 Task: Create a rule when a start date more than 1 days from now is set on a card by anyone.
Action: Mouse pressed left at (741, 210)
Screenshot: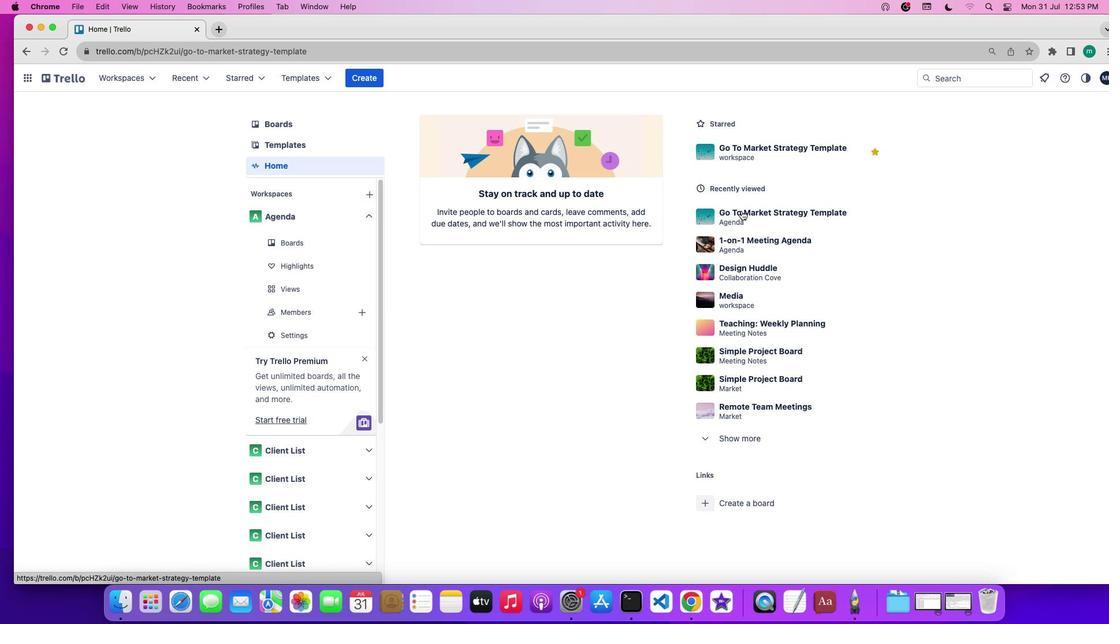 
Action: Mouse moved to (963, 256)
Screenshot: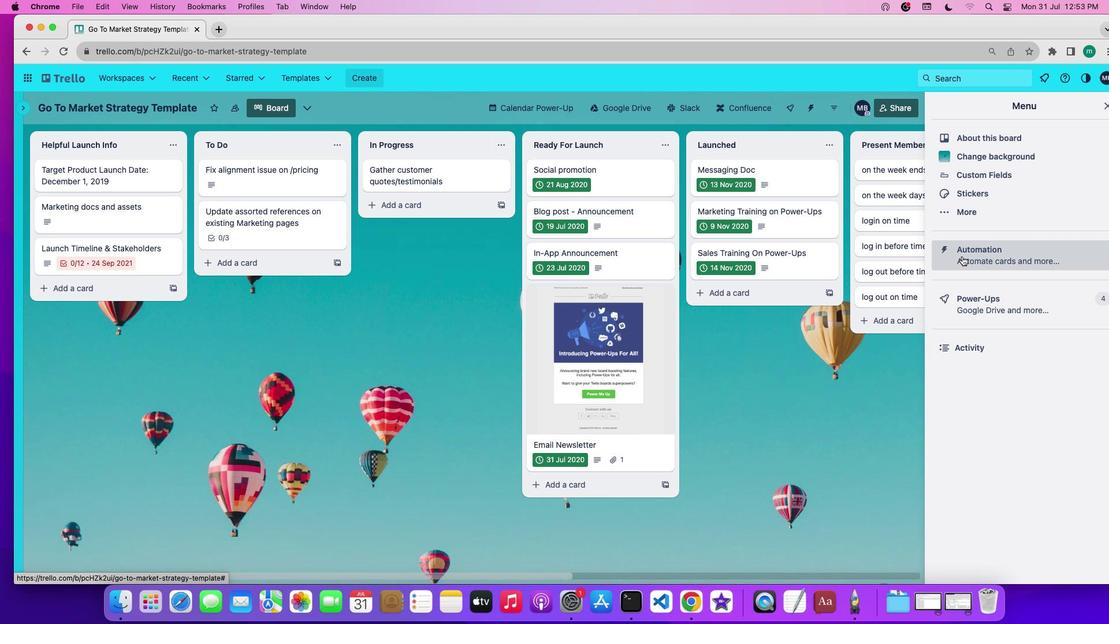 
Action: Mouse pressed left at (963, 256)
Screenshot: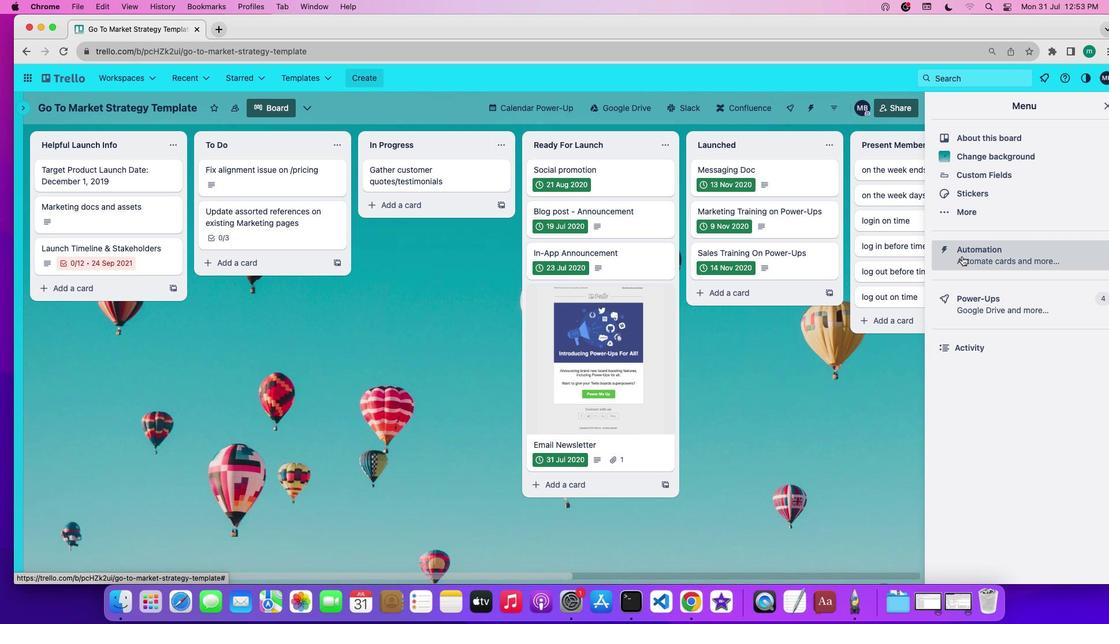
Action: Mouse moved to (106, 208)
Screenshot: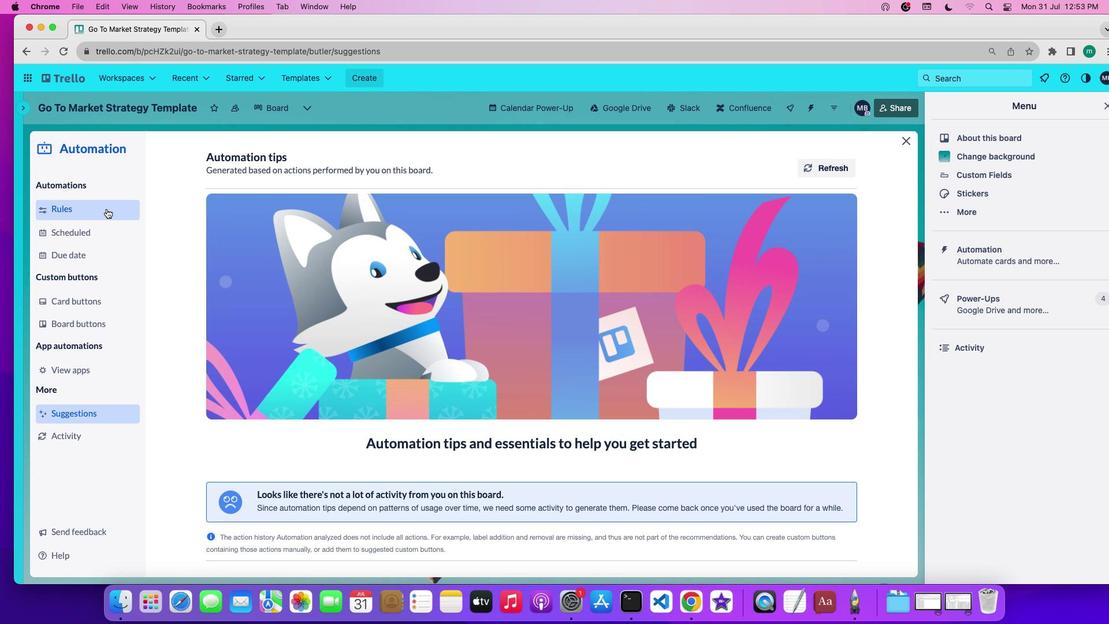 
Action: Mouse pressed left at (106, 208)
Screenshot: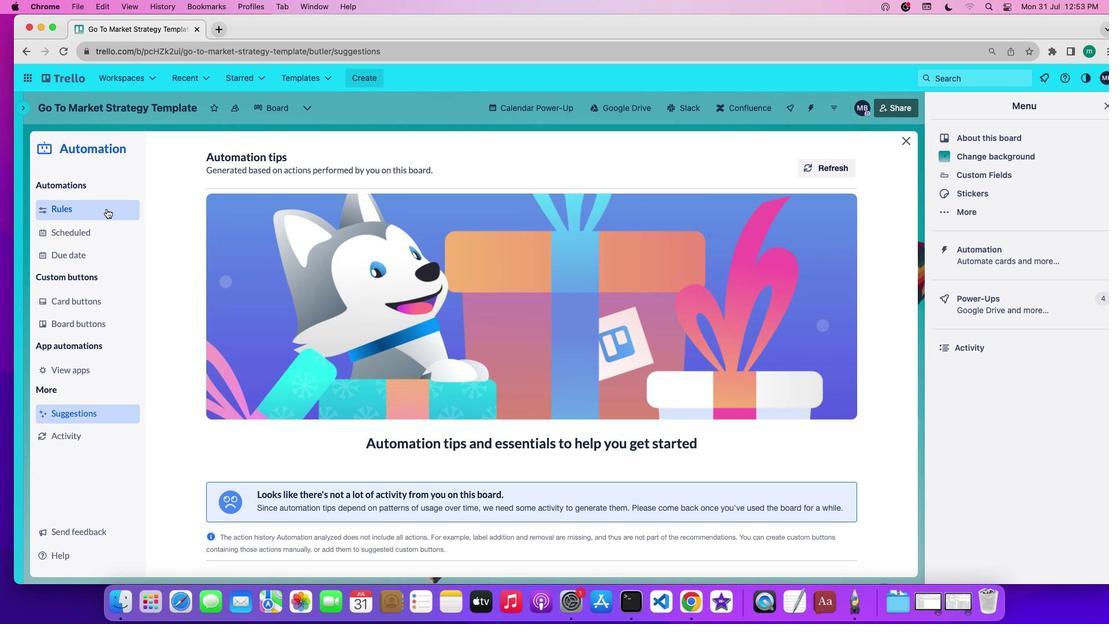 
Action: Mouse moved to (280, 416)
Screenshot: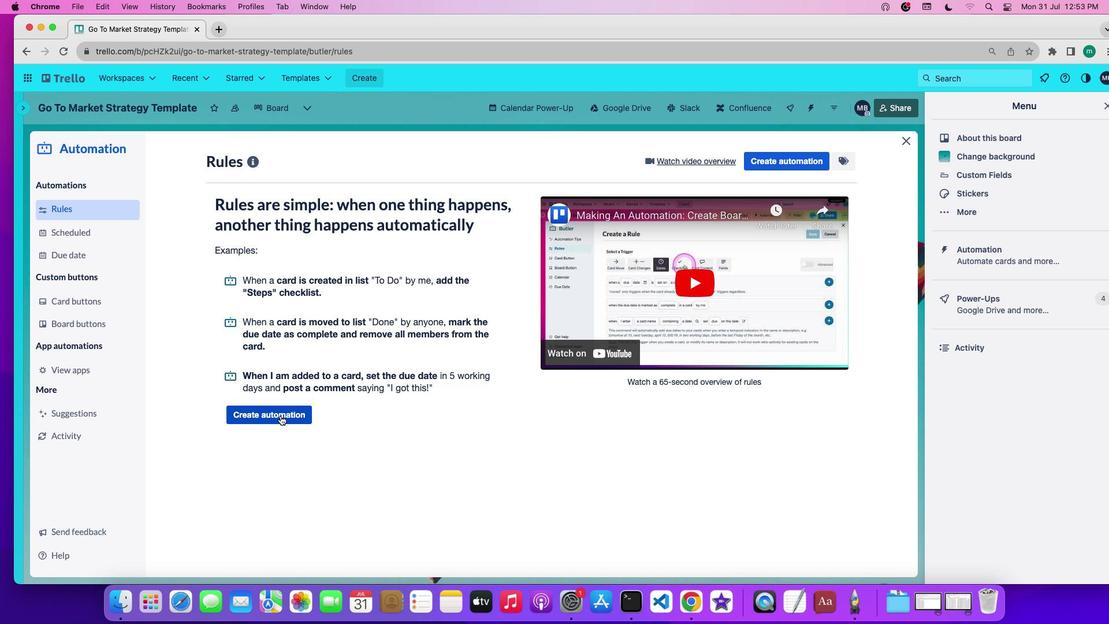 
Action: Mouse pressed left at (280, 416)
Screenshot: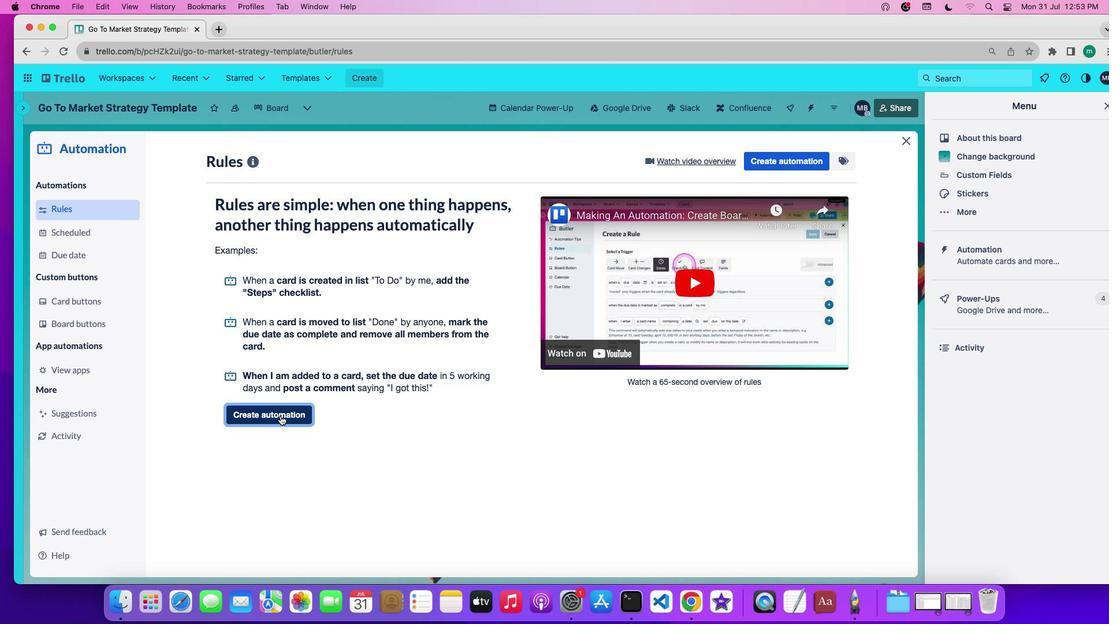 
Action: Mouse moved to (501, 268)
Screenshot: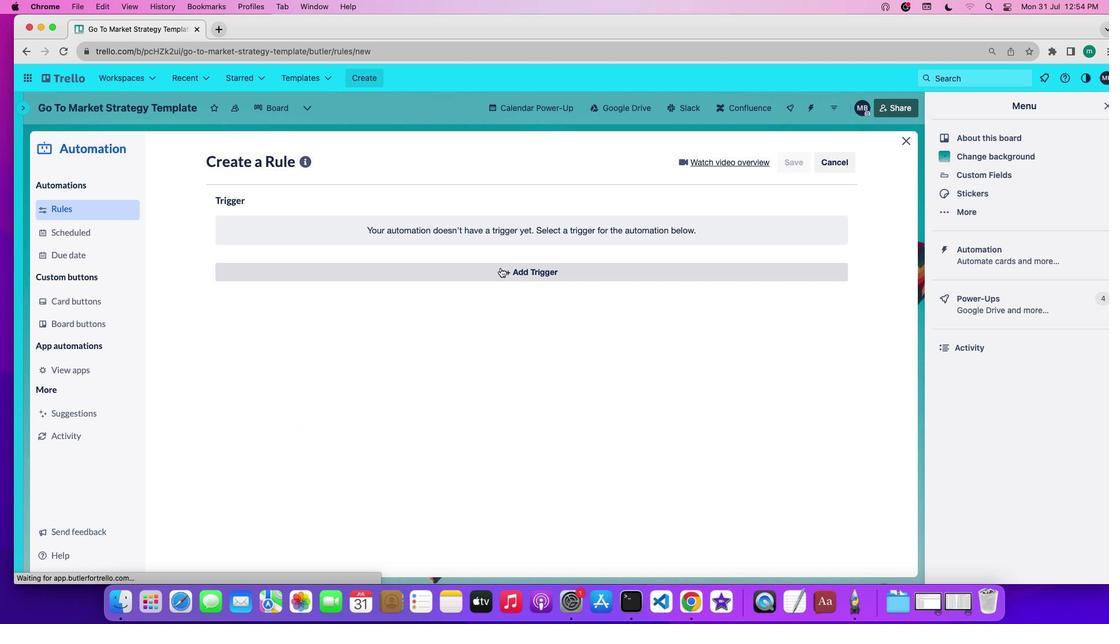 
Action: Mouse pressed left at (501, 268)
Screenshot: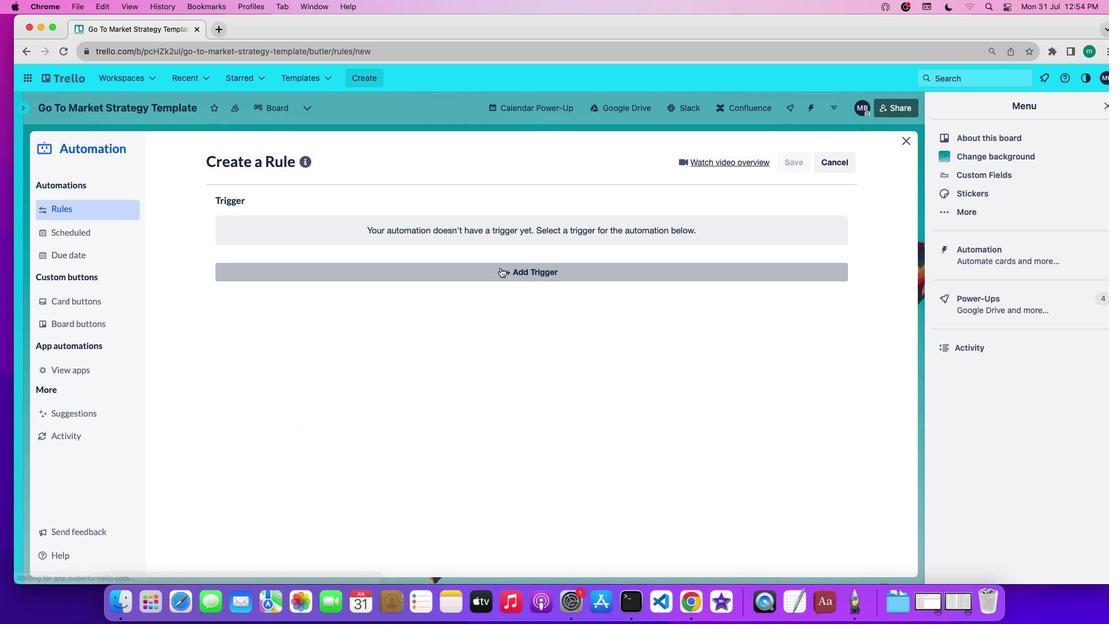 
Action: Mouse moved to (349, 311)
Screenshot: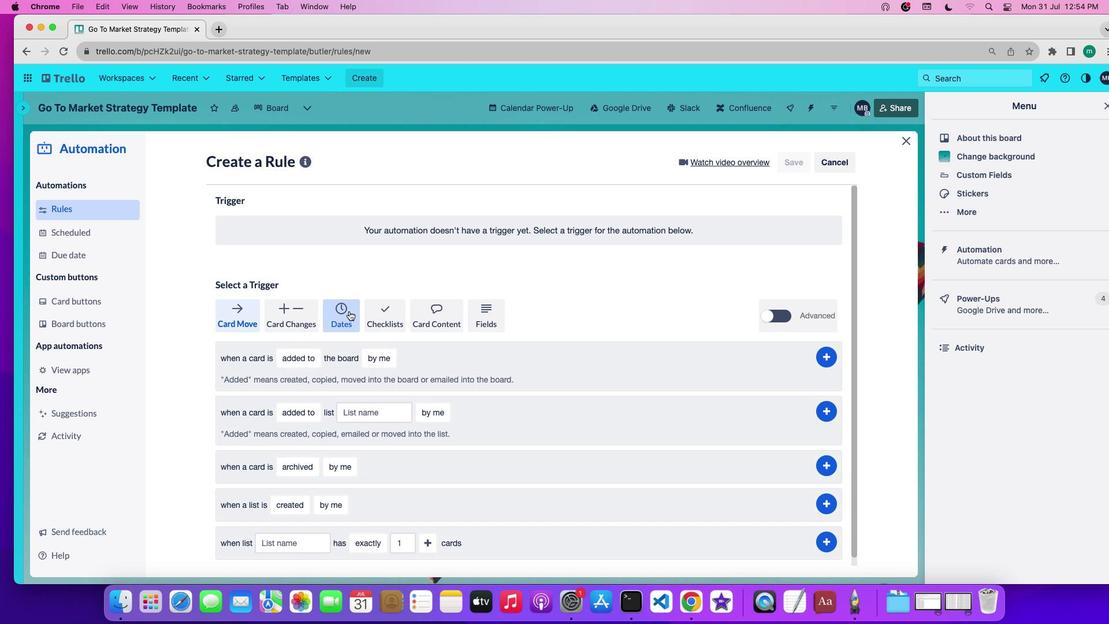 
Action: Mouse pressed left at (349, 311)
Screenshot: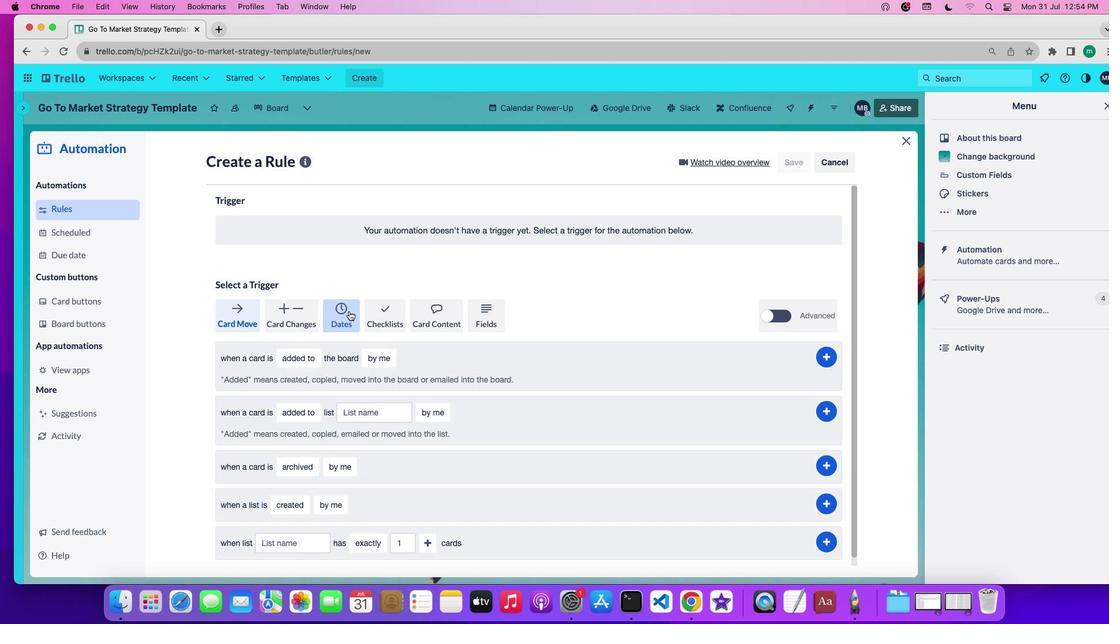 
Action: Mouse moved to (259, 361)
Screenshot: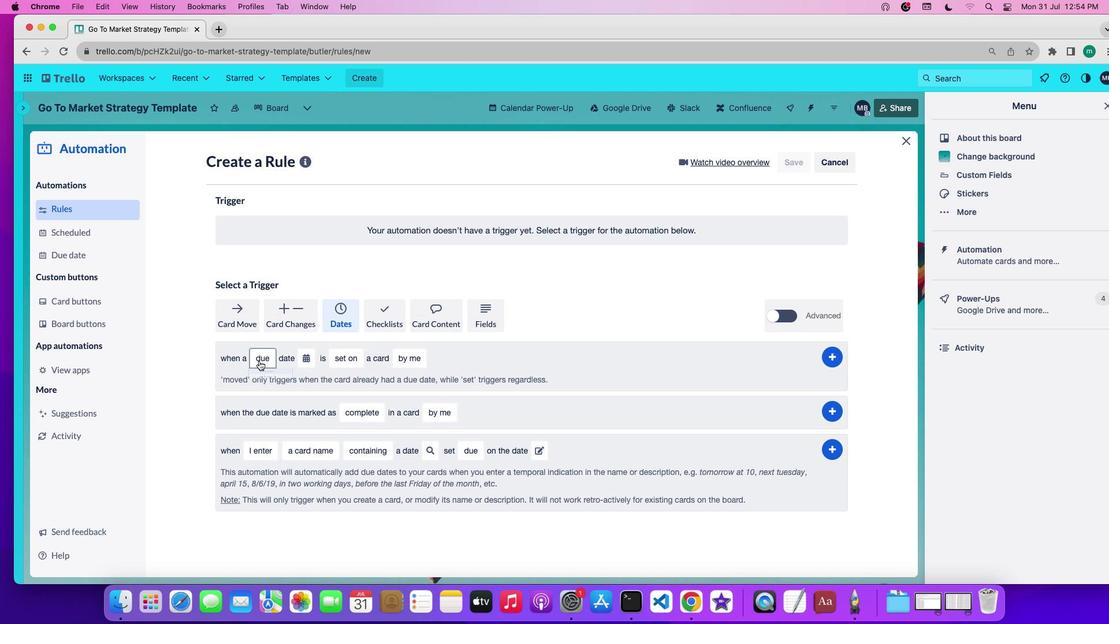 
Action: Mouse pressed left at (259, 361)
Screenshot: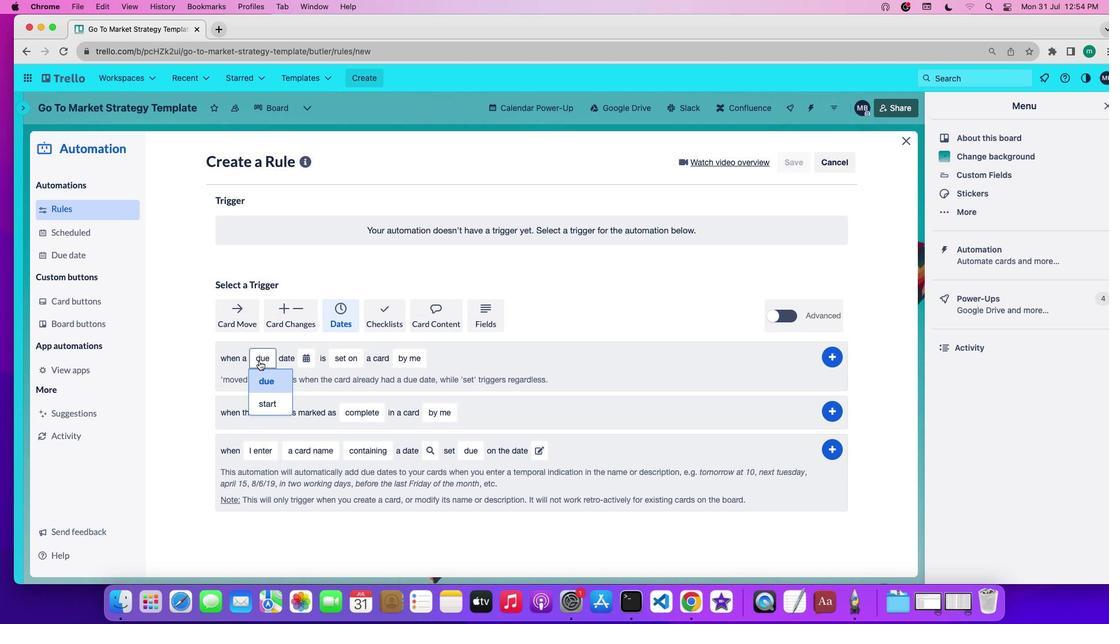 
Action: Mouse moved to (272, 401)
Screenshot: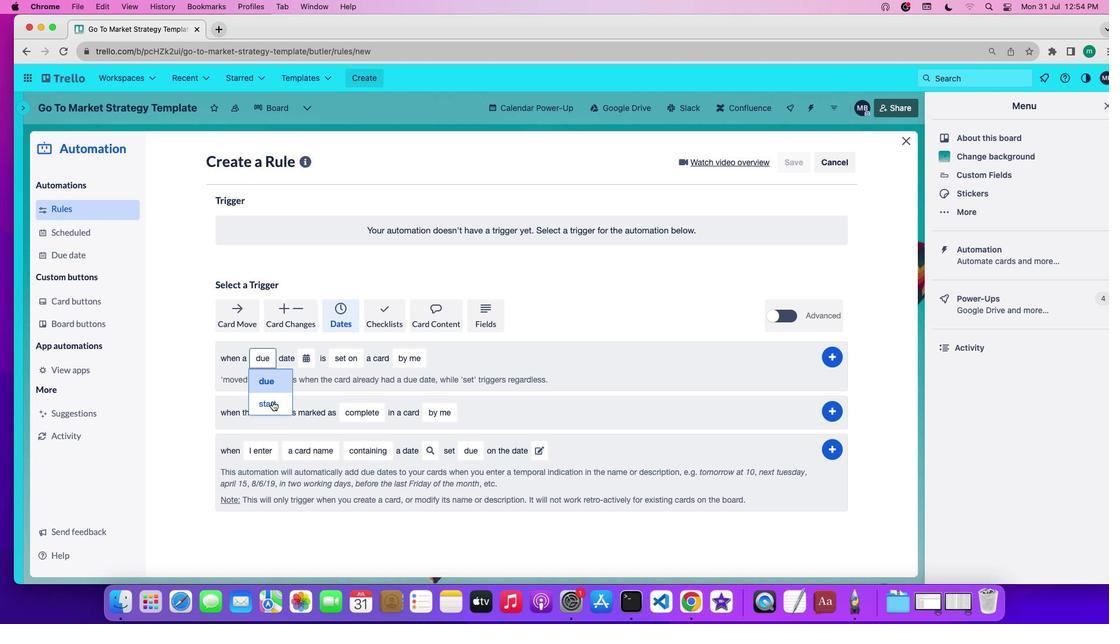 
Action: Mouse pressed left at (272, 401)
Screenshot: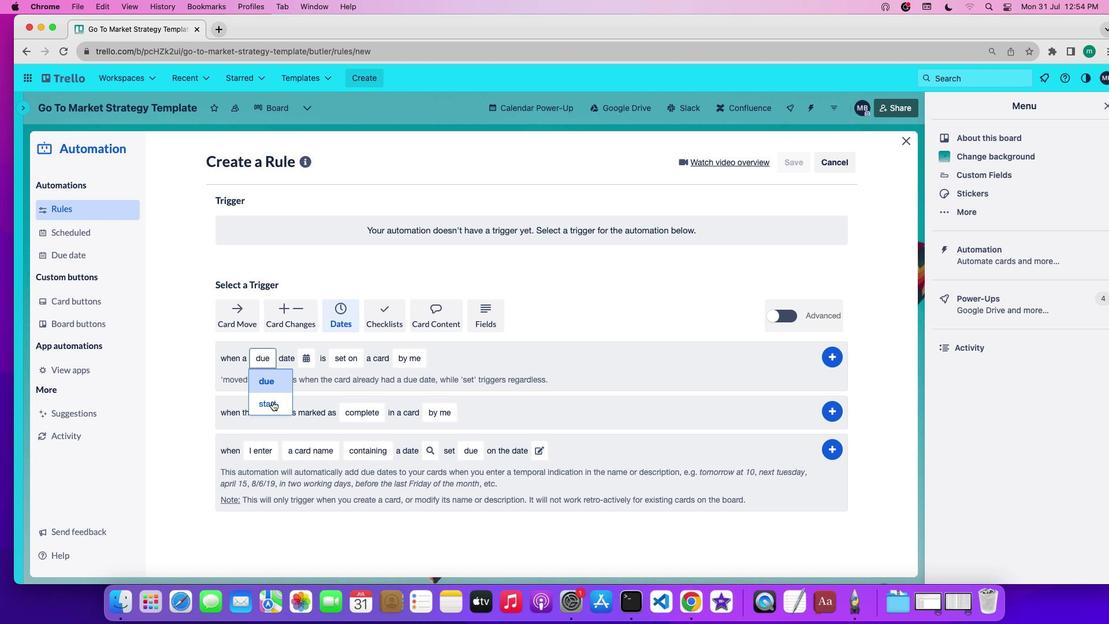 
Action: Mouse moved to (310, 358)
Screenshot: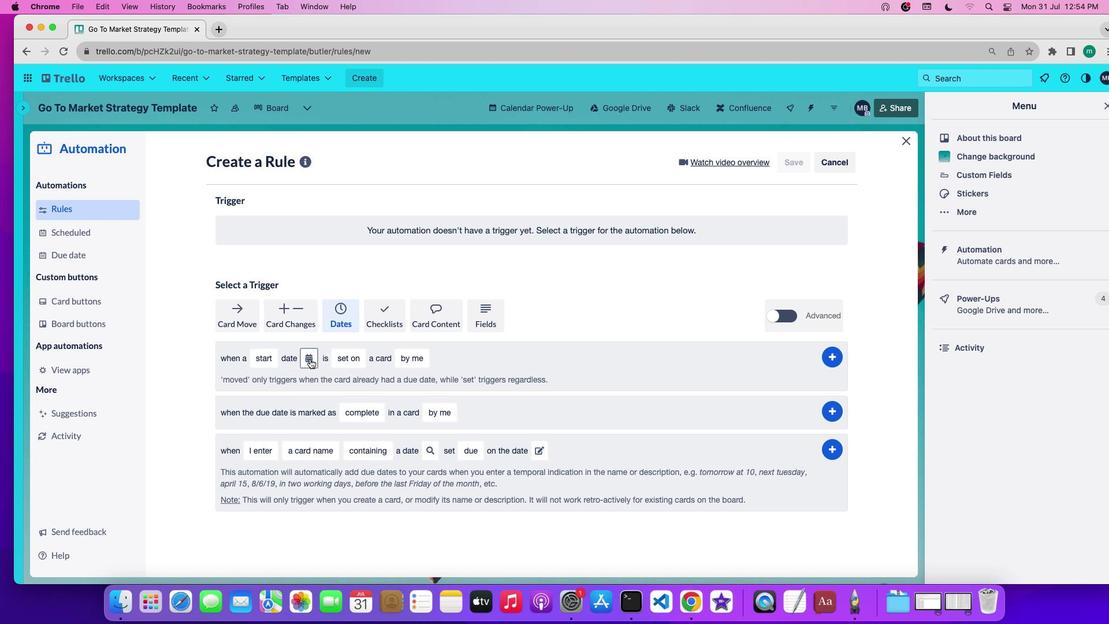 
Action: Mouse pressed left at (310, 358)
Screenshot: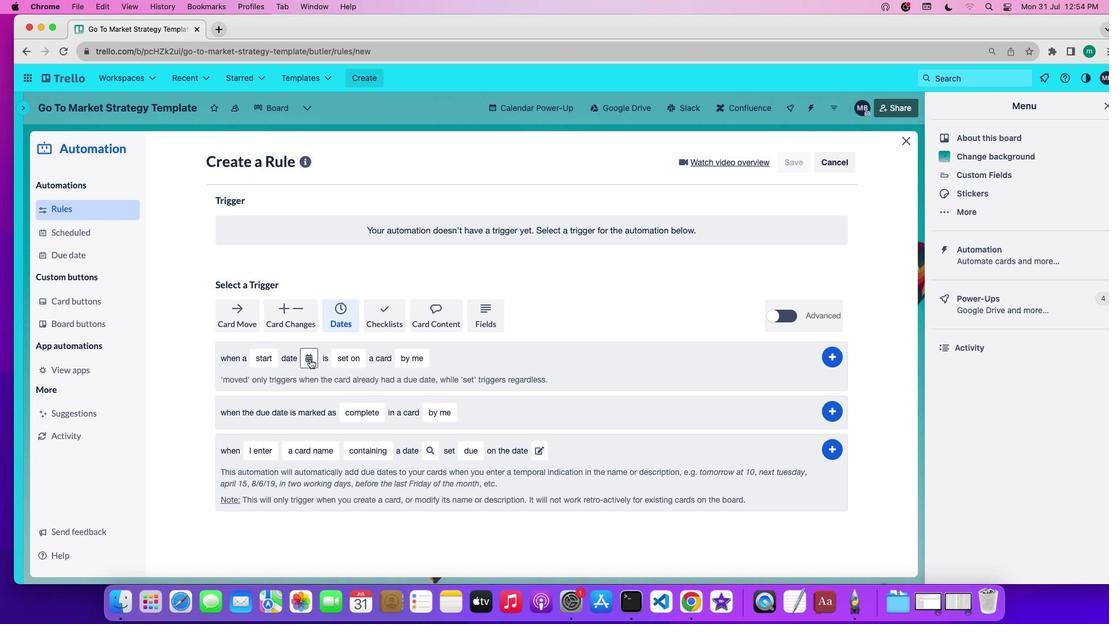 
Action: Mouse moved to (317, 430)
Screenshot: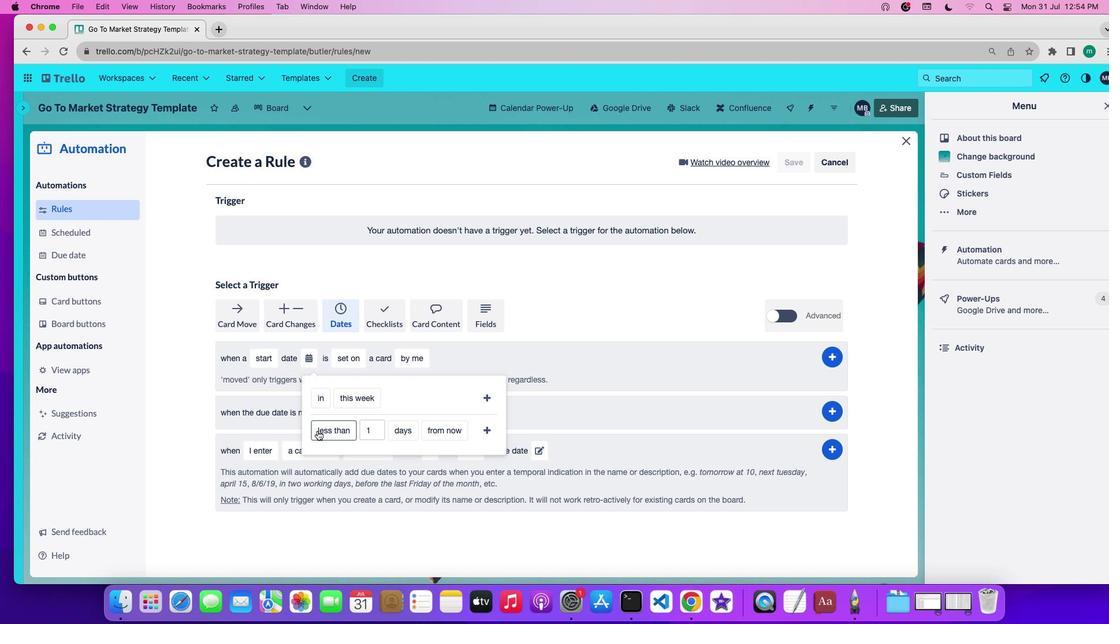 
Action: Mouse pressed left at (317, 430)
Screenshot: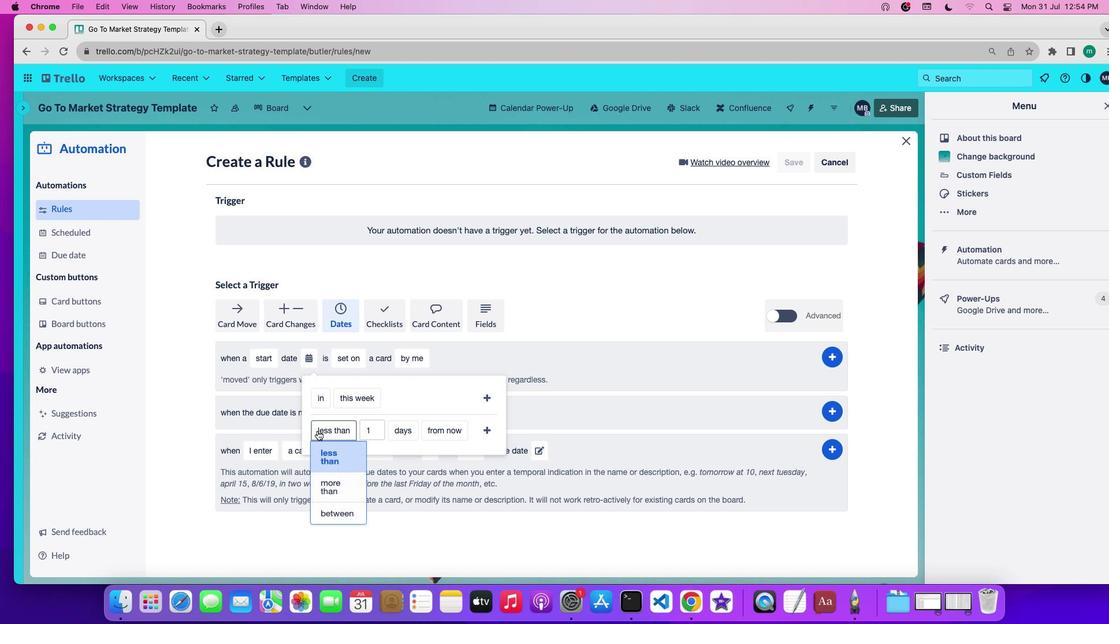 
Action: Mouse moved to (329, 483)
Screenshot: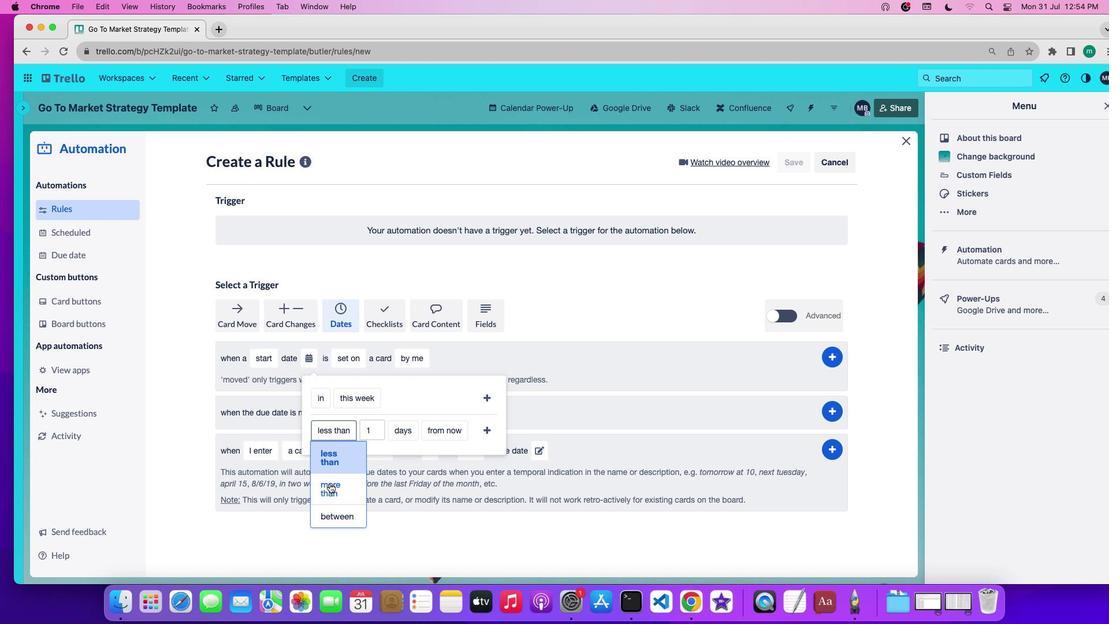 
Action: Mouse pressed left at (329, 483)
Screenshot: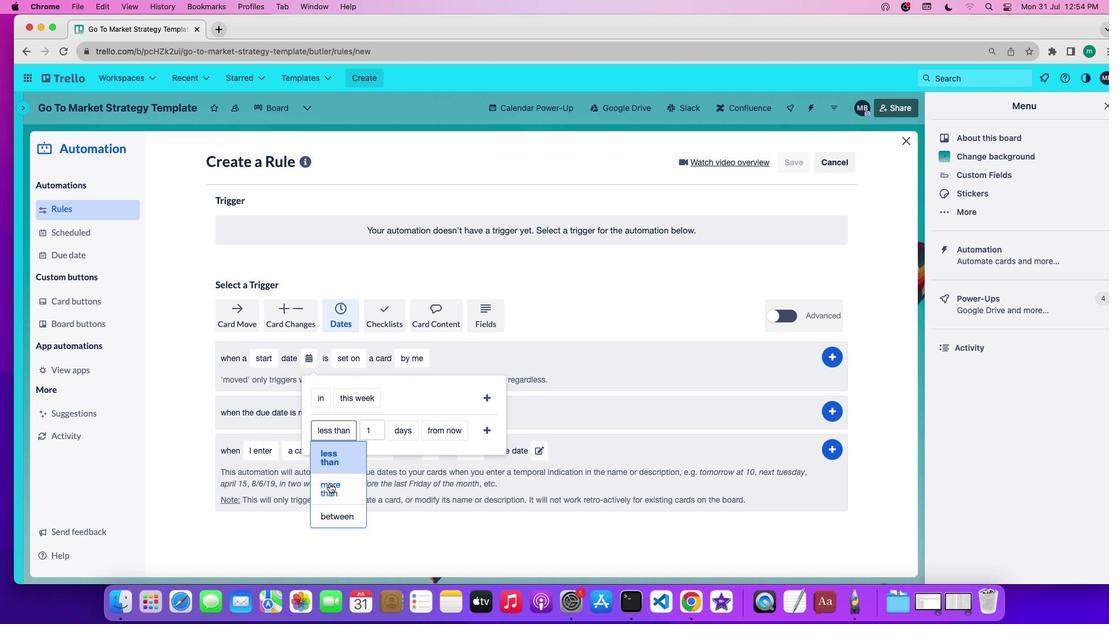 
Action: Mouse moved to (401, 431)
Screenshot: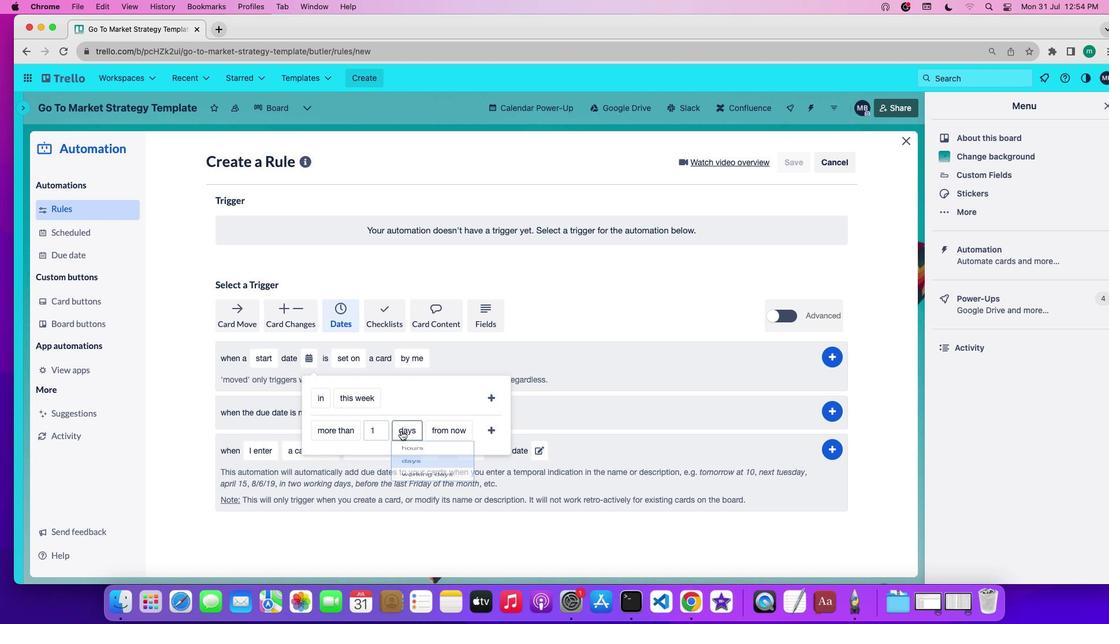 
Action: Mouse pressed left at (401, 431)
Screenshot: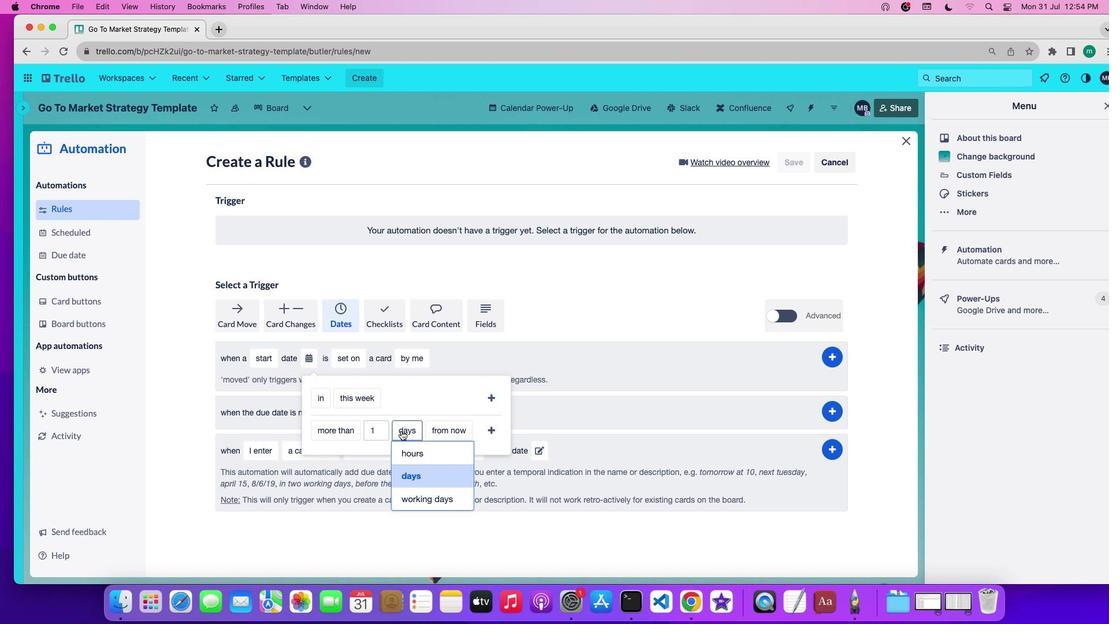 
Action: Mouse moved to (406, 476)
Screenshot: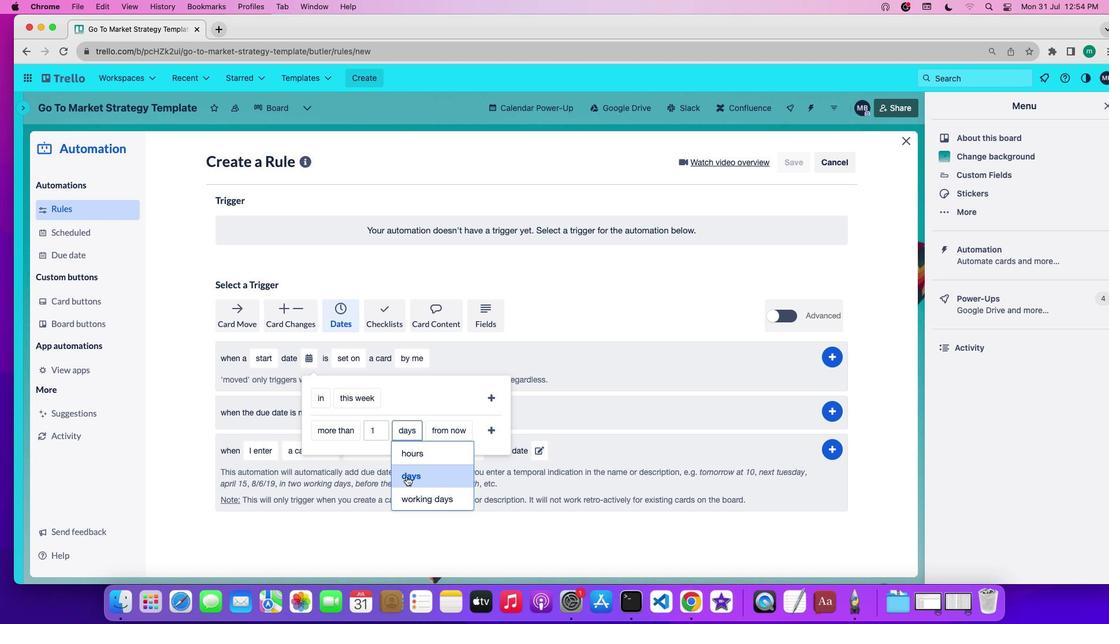
Action: Mouse pressed left at (406, 476)
Screenshot: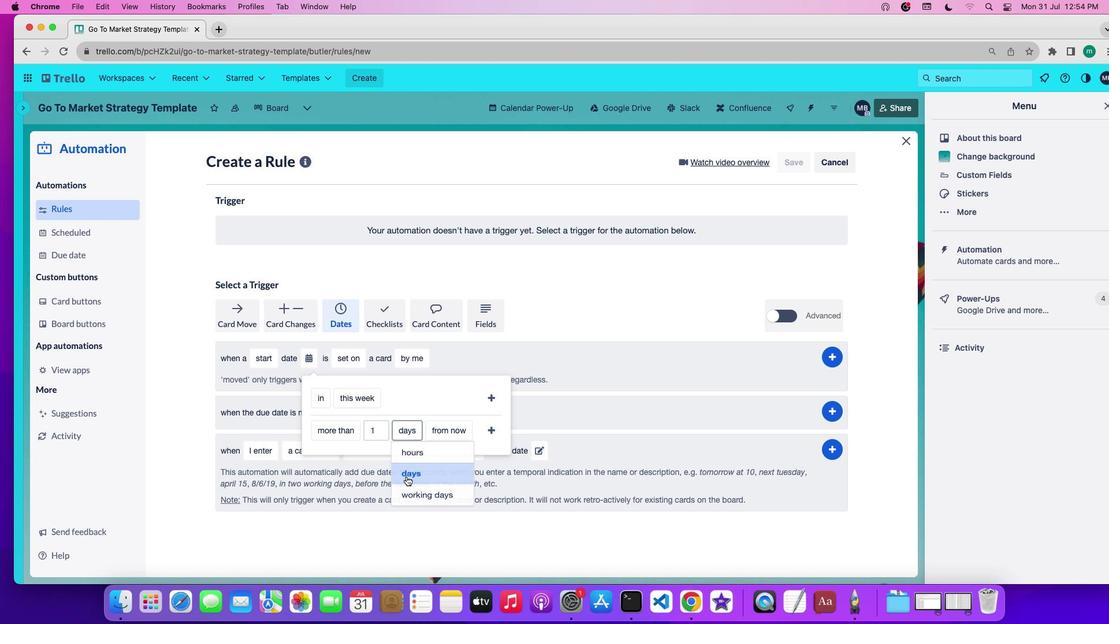 
Action: Mouse moved to (458, 430)
Screenshot: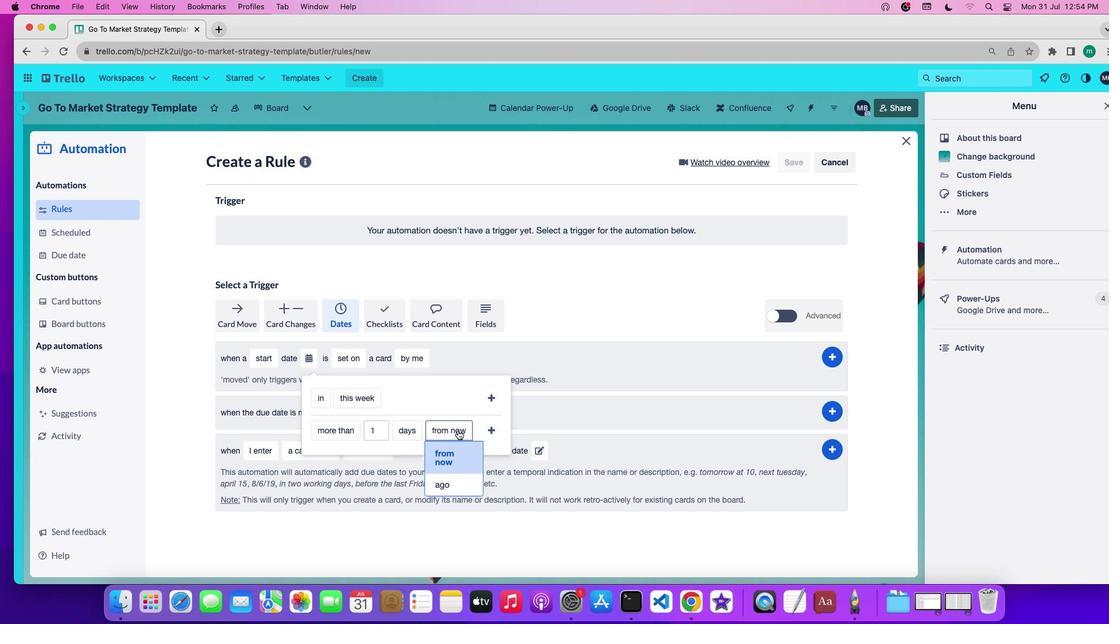 
Action: Mouse pressed left at (458, 430)
Screenshot: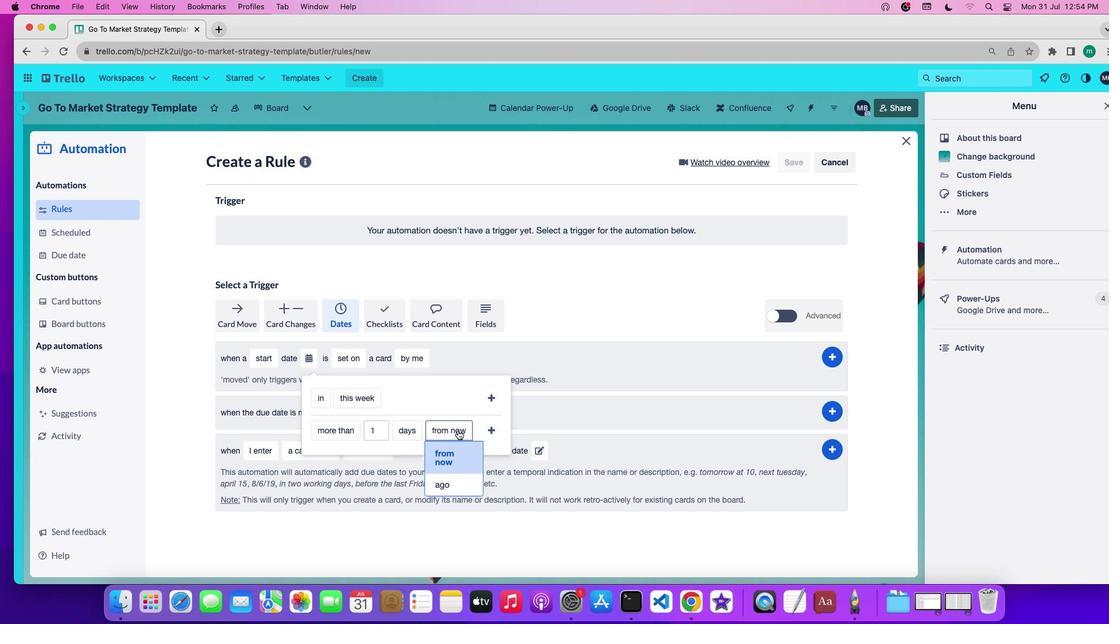 
Action: Mouse moved to (454, 456)
Screenshot: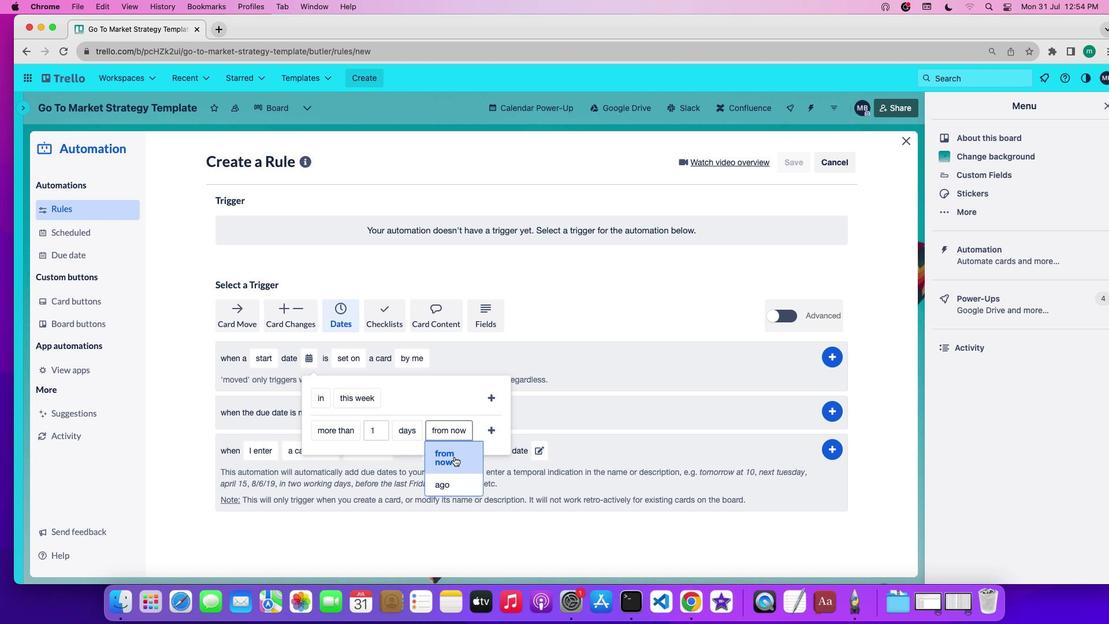 
Action: Mouse pressed left at (454, 456)
Screenshot: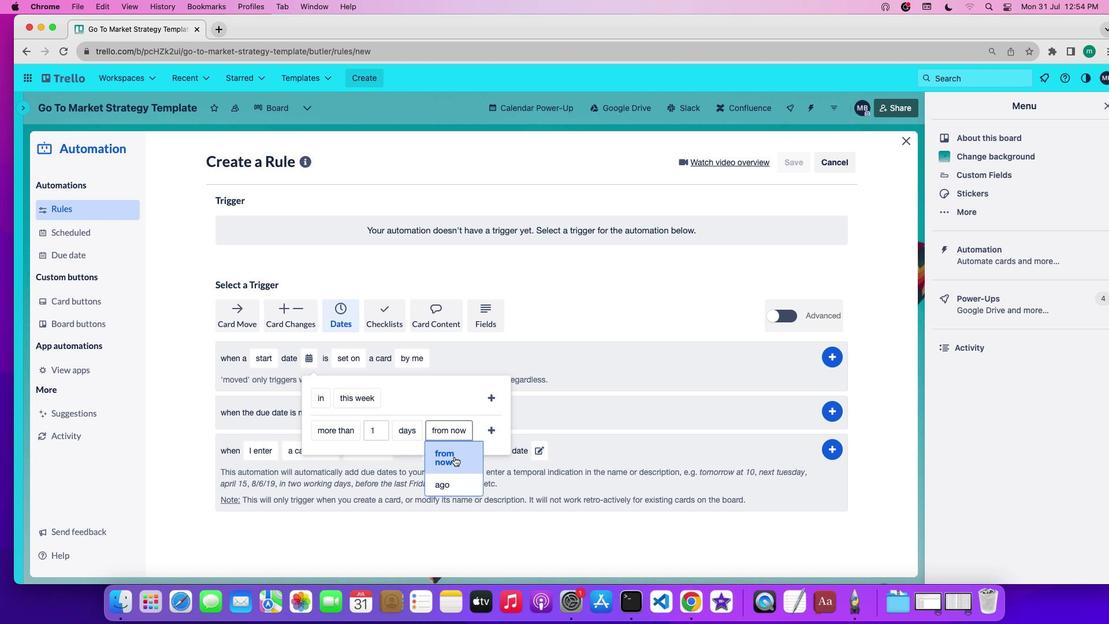 
Action: Mouse moved to (484, 430)
Screenshot: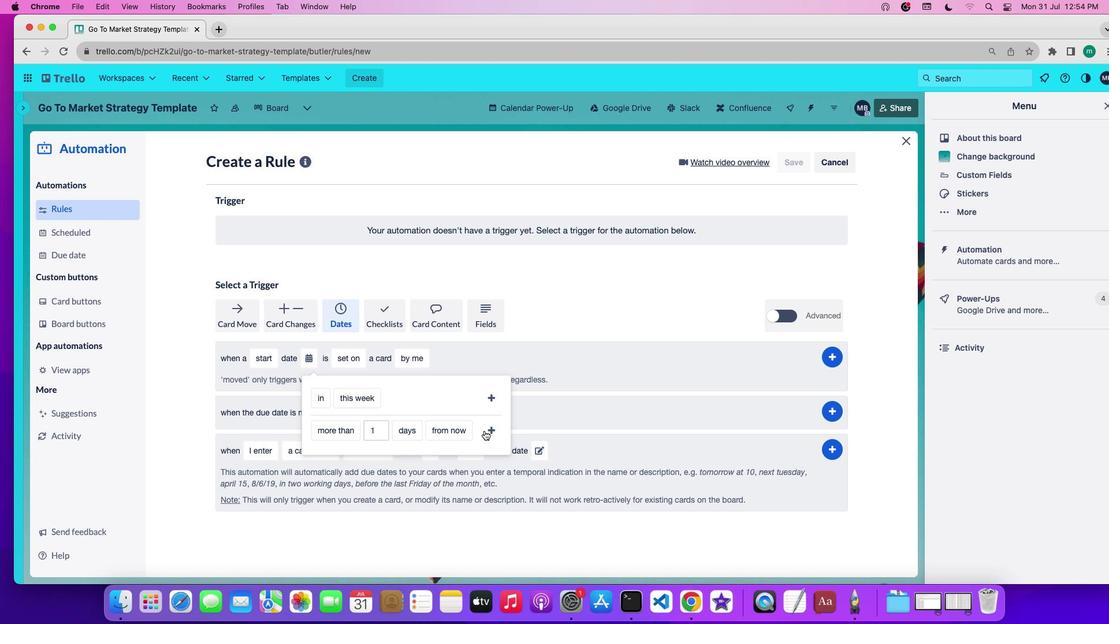 
Action: Mouse pressed left at (484, 430)
Screenshot: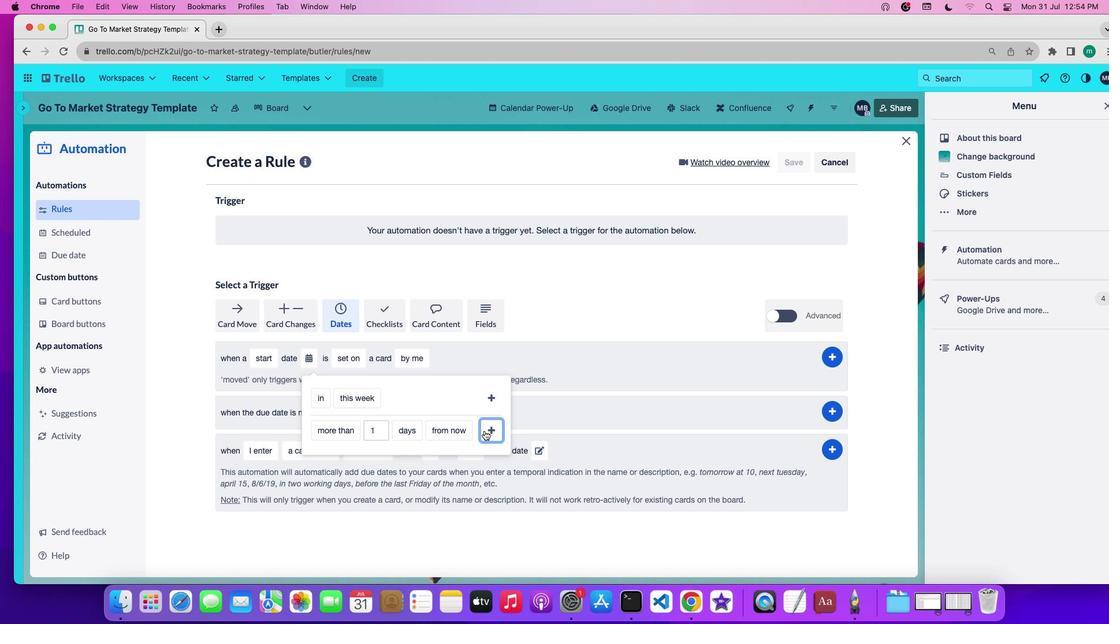 
Action: Mouse moved to (453, 360)
Screenshot: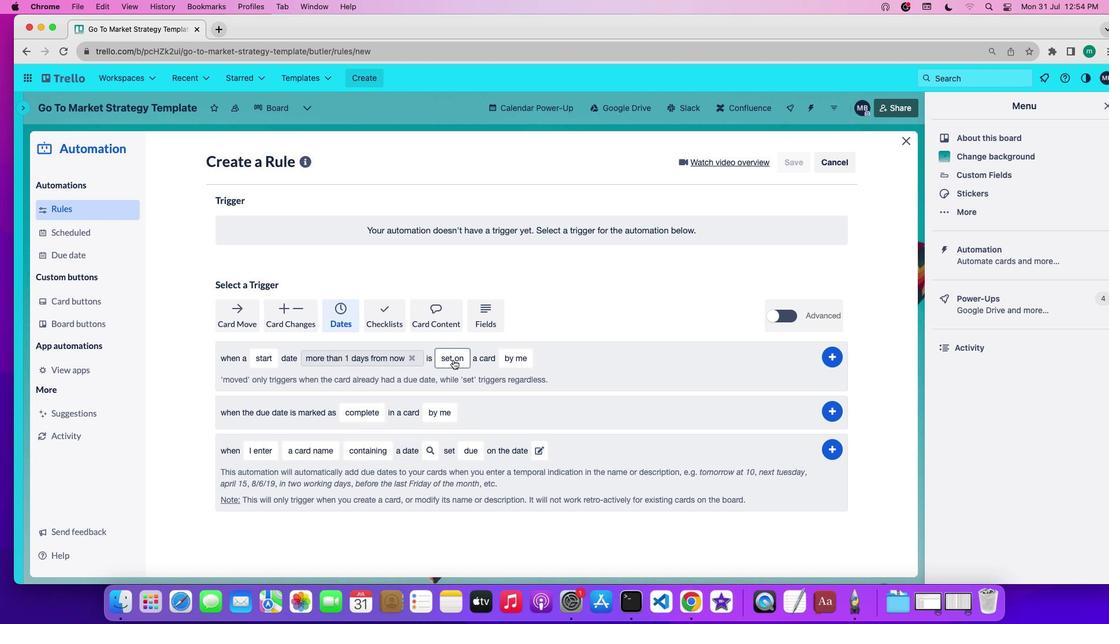 
Action: Mouse pressed left at (453, 360)
Screenshot: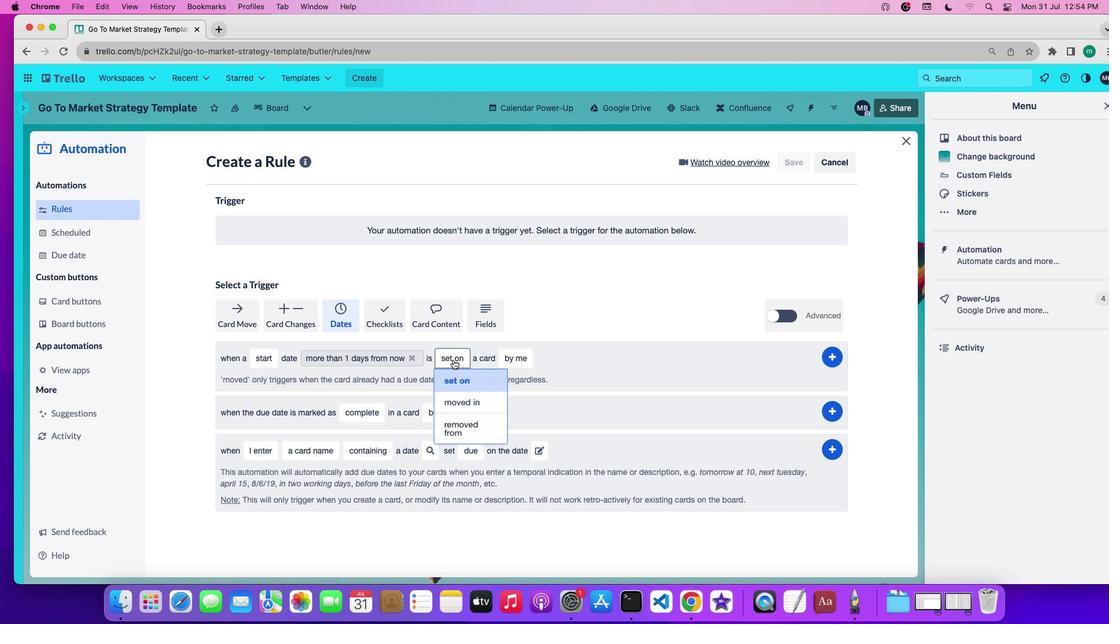 
Action: Mouse moved to (469, 384)
Screenshot: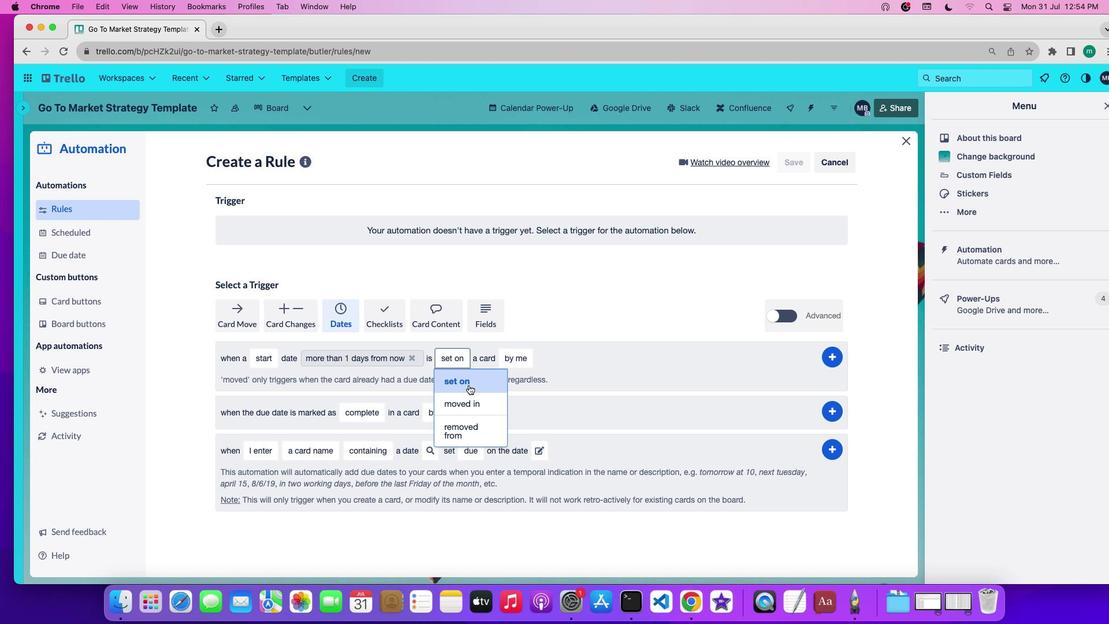 
Action: Mouse pressed left at (469, 384)
Screenshot: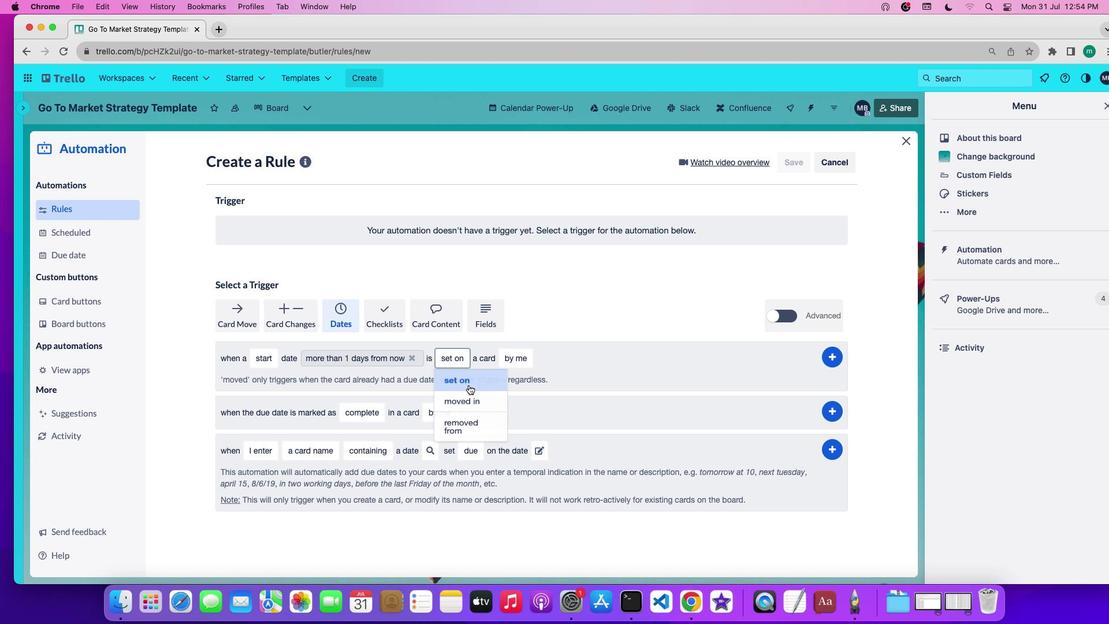 
Action: Mouse moved to (530, 357)
Screenshot: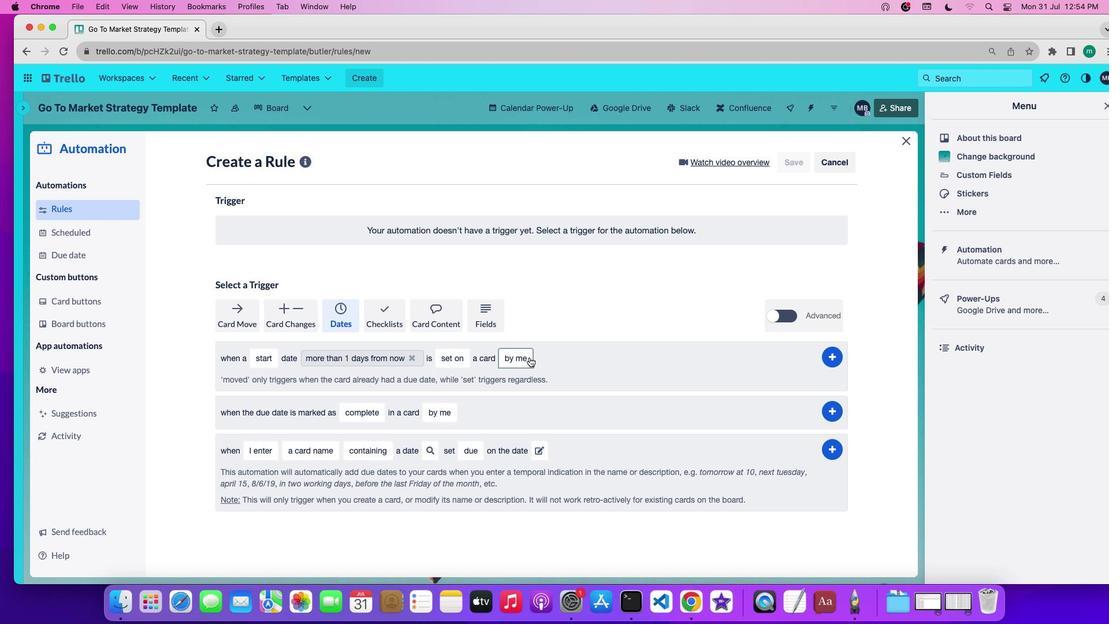 
Action: Mouse pressed left at (530, 357)
Screenshot: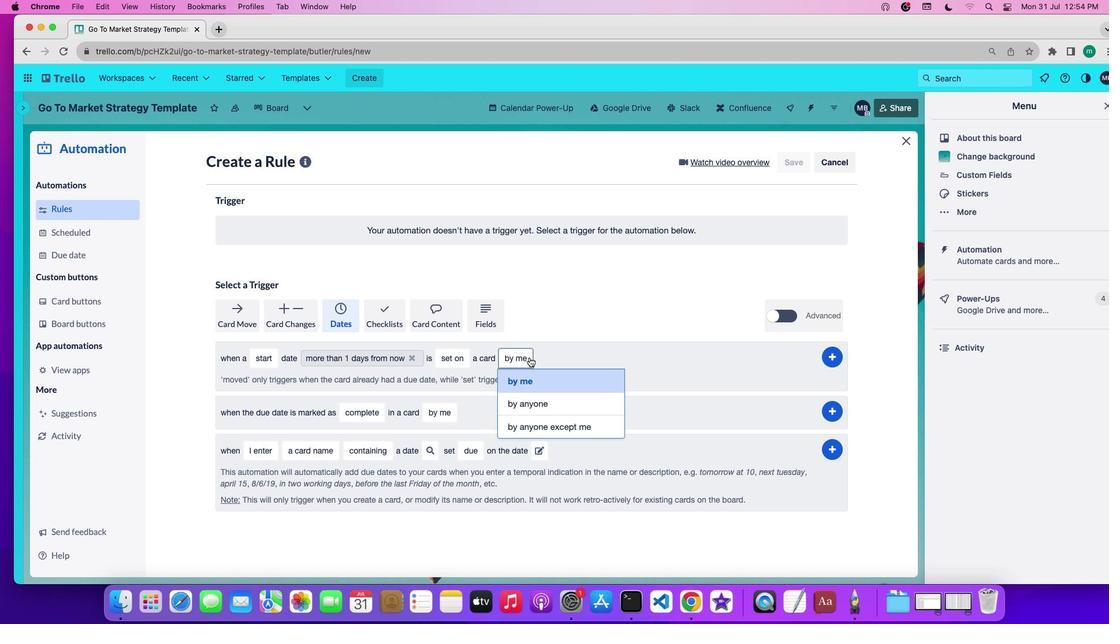 
Action: Mouse moved to (535, 402)
Screenshot: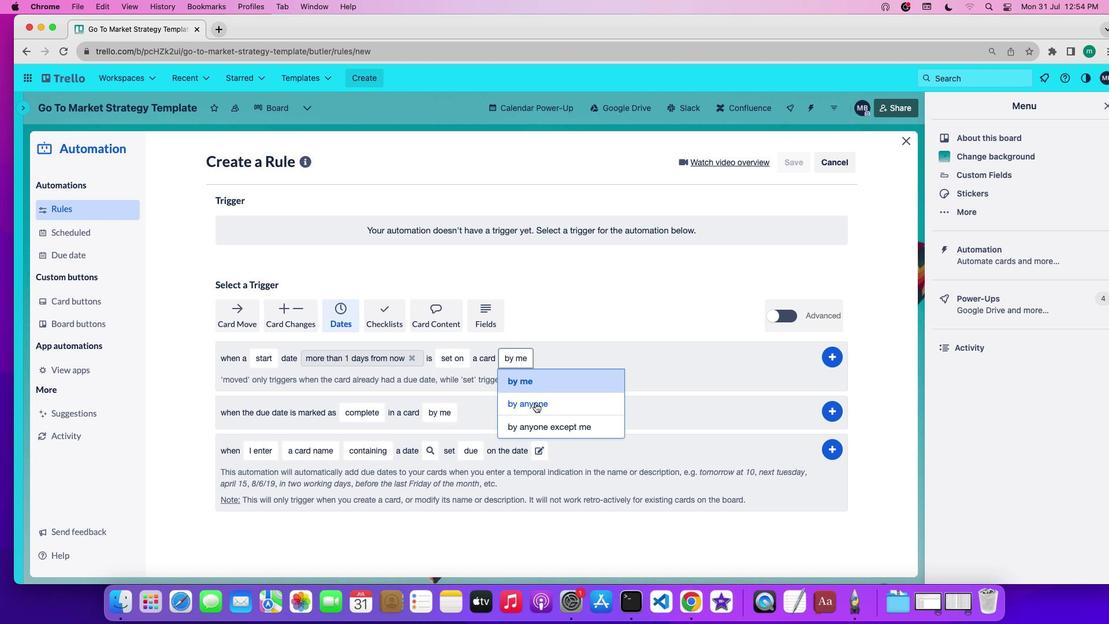 
Action: Mouse pressed left at (535, 402)
Screenshot: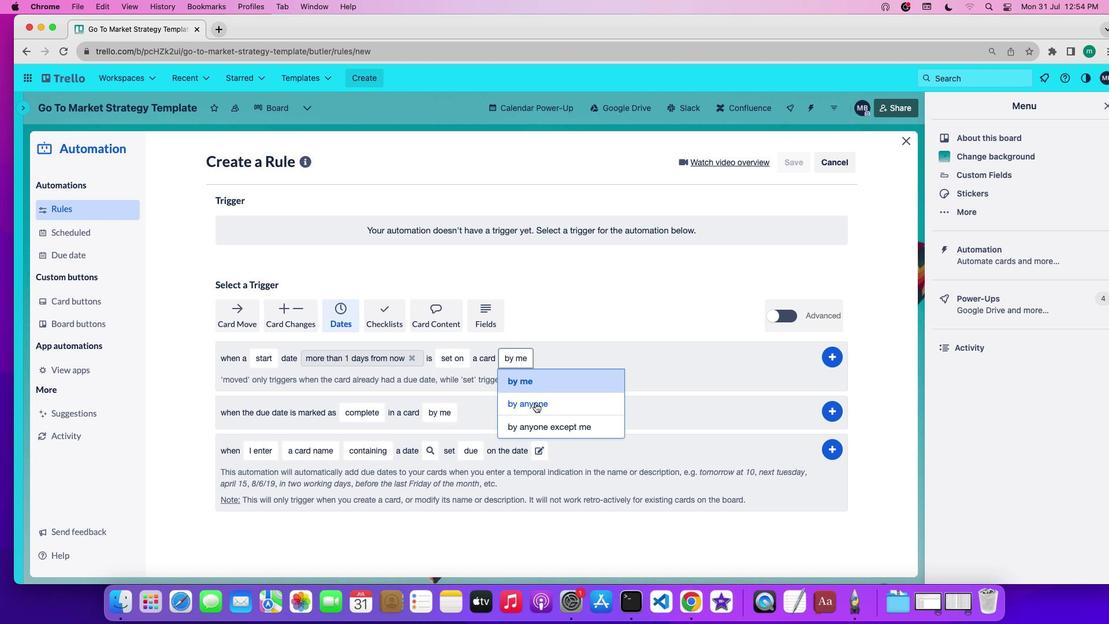 
Action: Mouse moved to (839, 360)
Screenshot: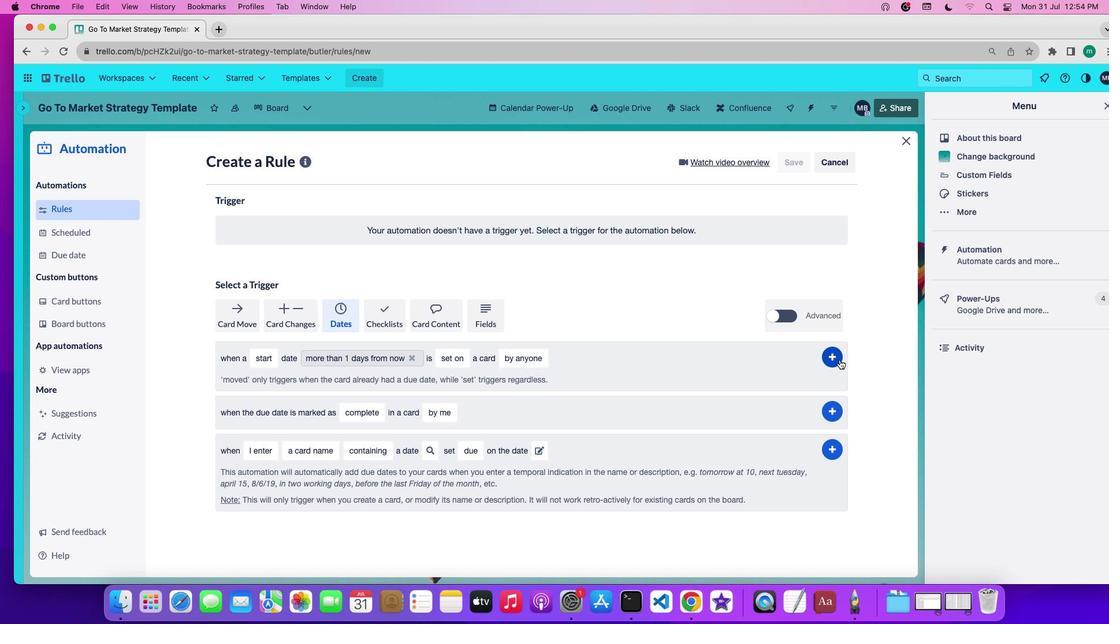 
Action: Mouse pressed left at (839, 360)
Screenshot: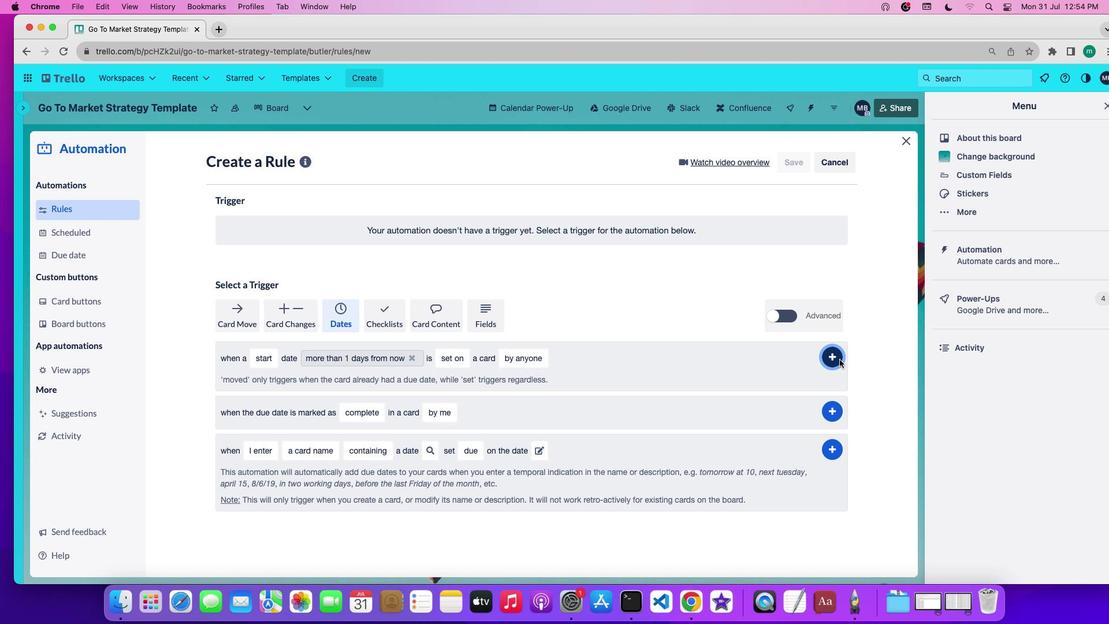 
Action: Mouse moved to (728, 395)
Screenshot: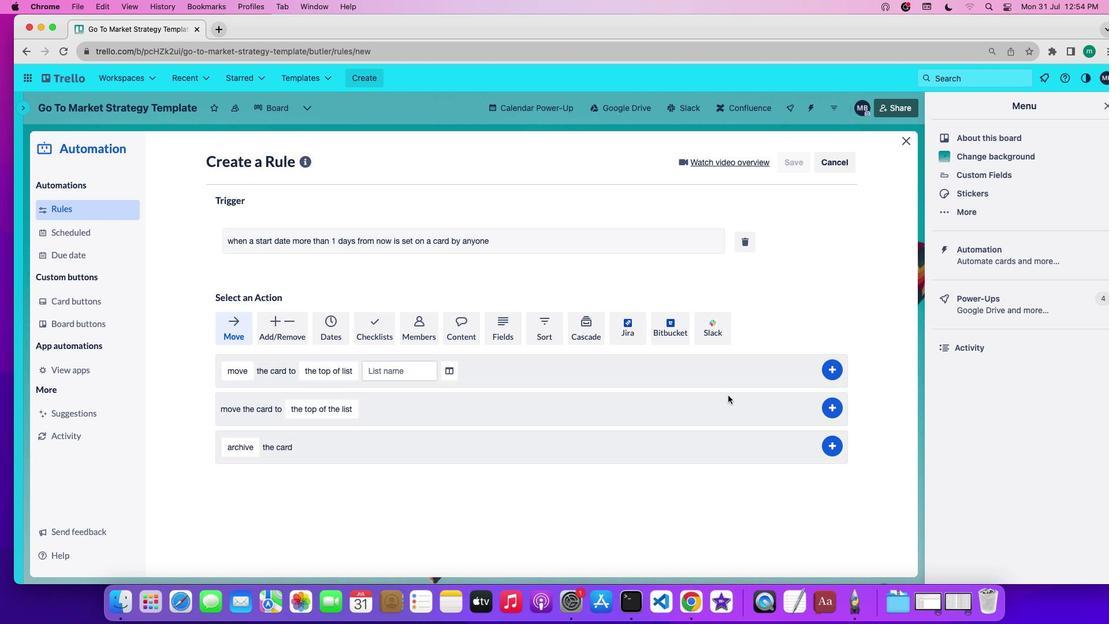 
